 Task: Remove sunday interval 1.
Action: Mouse moved to (126, 367)
Screenshot: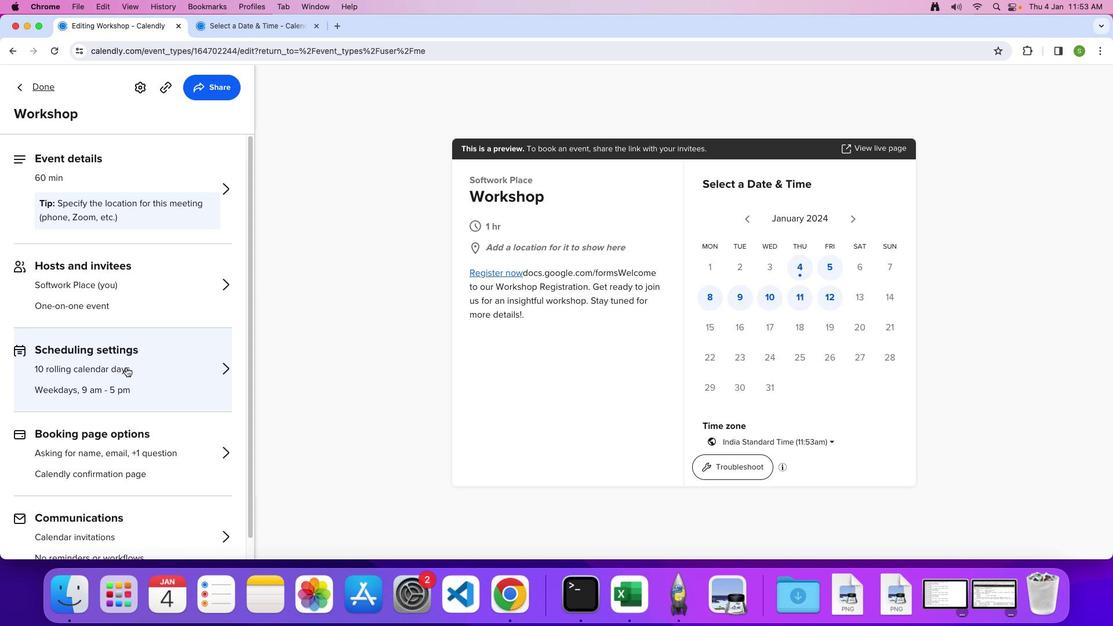 
Action: Mouse pressed left at (126, 367)
Screenshot: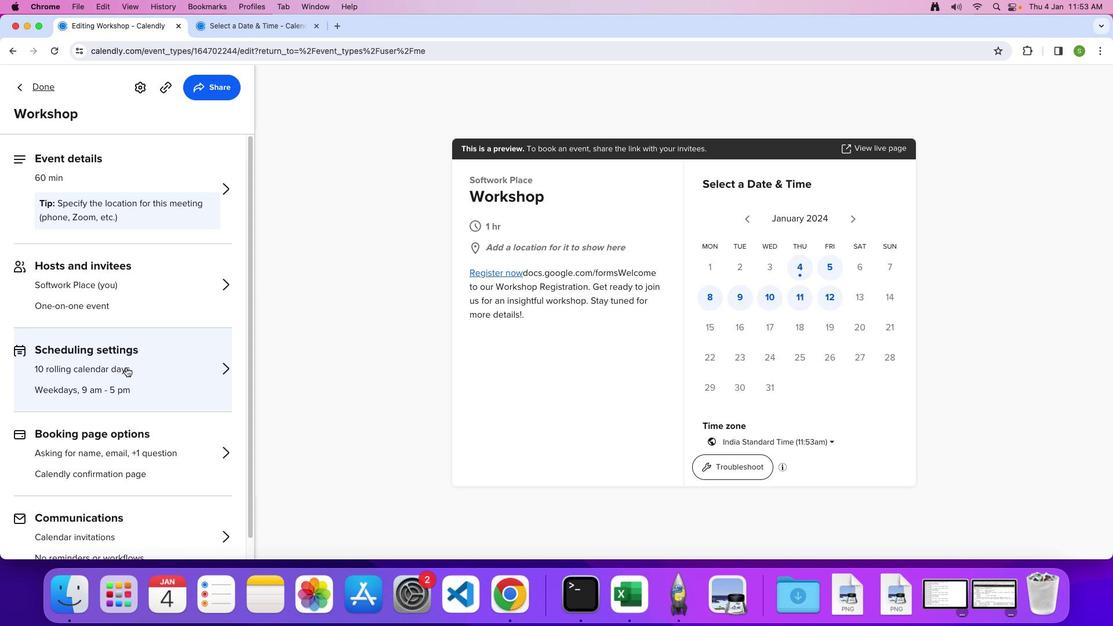 
Action: Mouse moved to (121, 366)
Screenshot: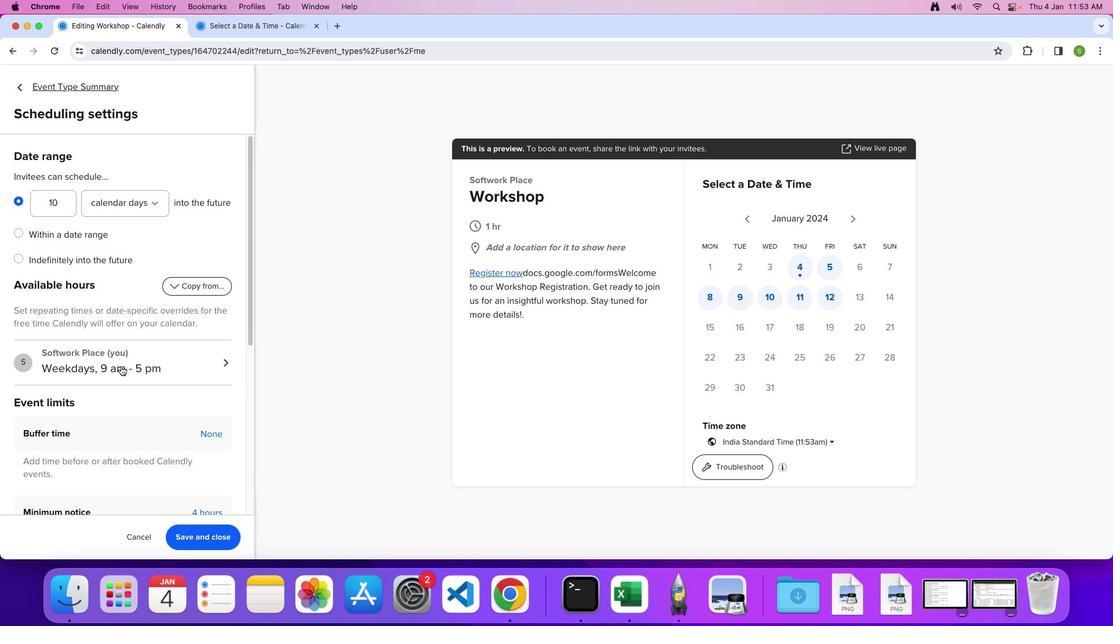 
Action: Mouse pressed left at (121, 366)
Screenshot: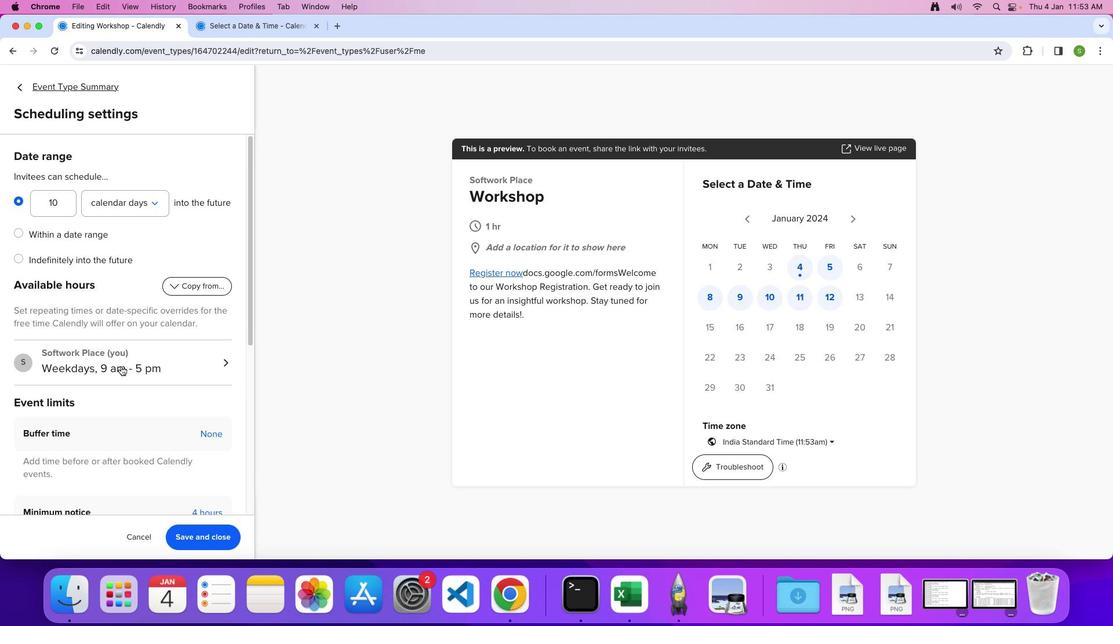 
Action: Mouse moved to (99, 213)
Screenshot: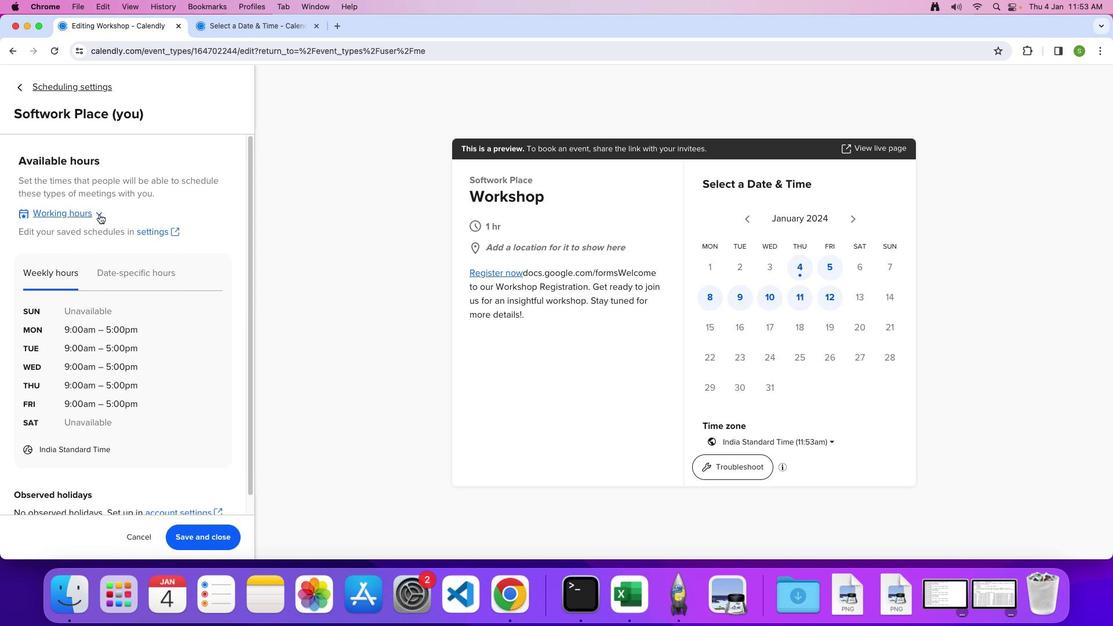 
Action: Mouse pressed left at (99, 213)
Screenshot: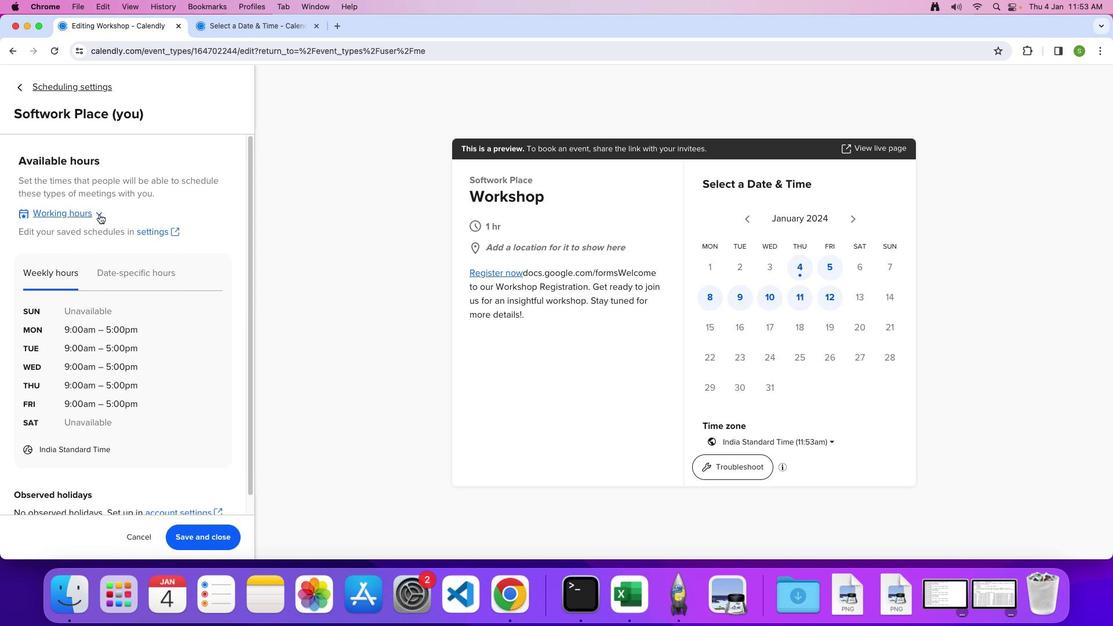 
Action: Mouse moved to (86, 284)
Screenshot: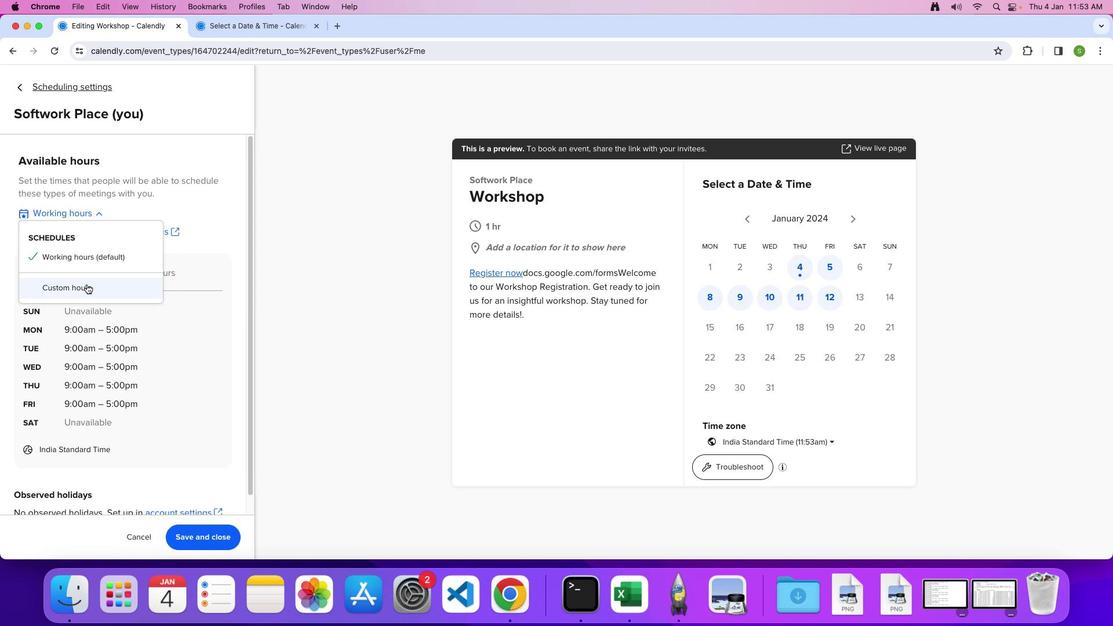 
Action: Mouse pressed left at (86, 284)
Screenshot: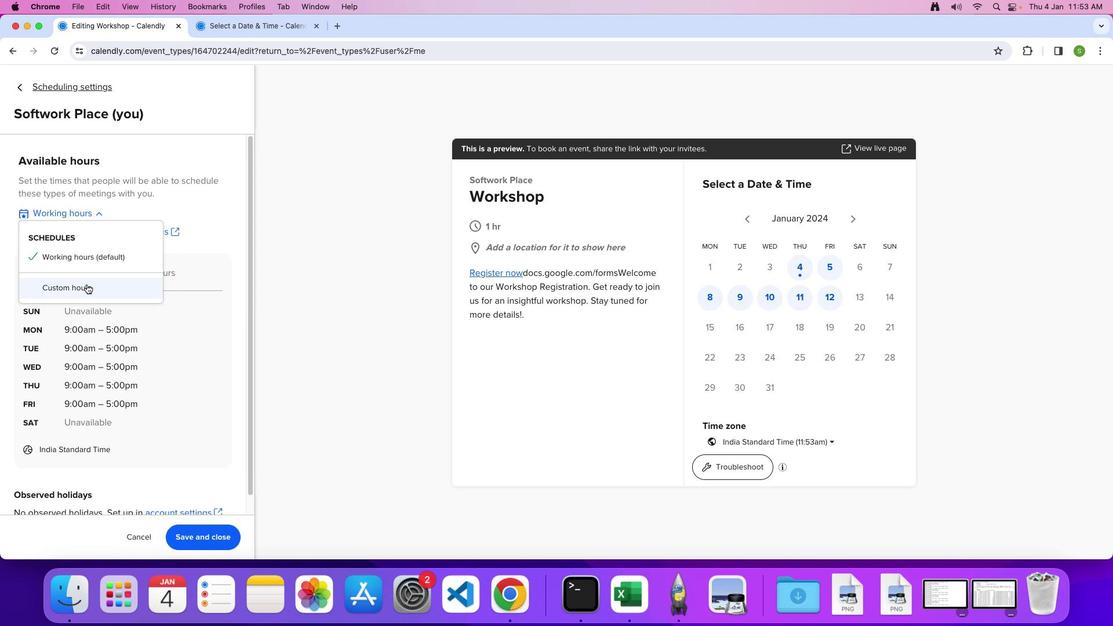 
Action: Mouse moved to (30, 274)
Screenshot: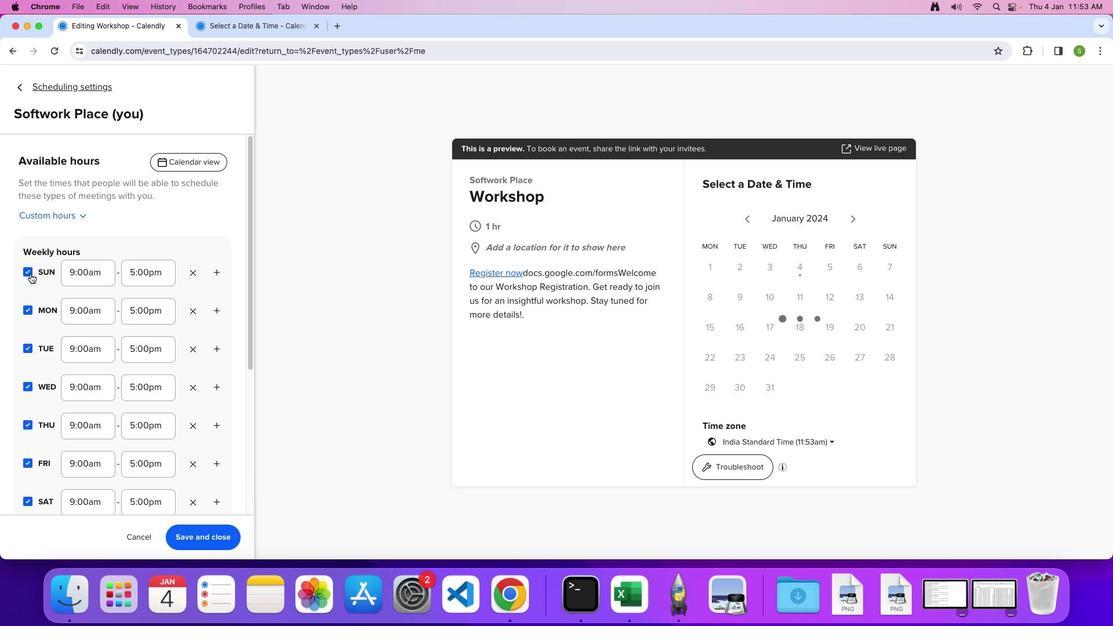 
Action: Mouse pressed left at (30, 274)
Screenshot: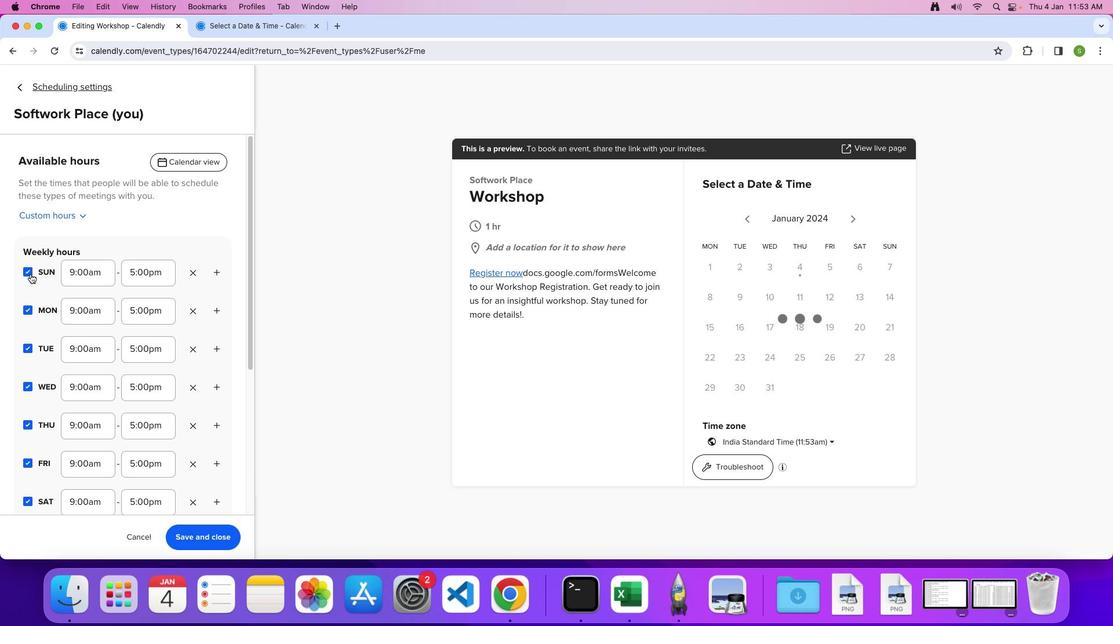 
Action: Mouse moved to (31, 273)
Screenshot: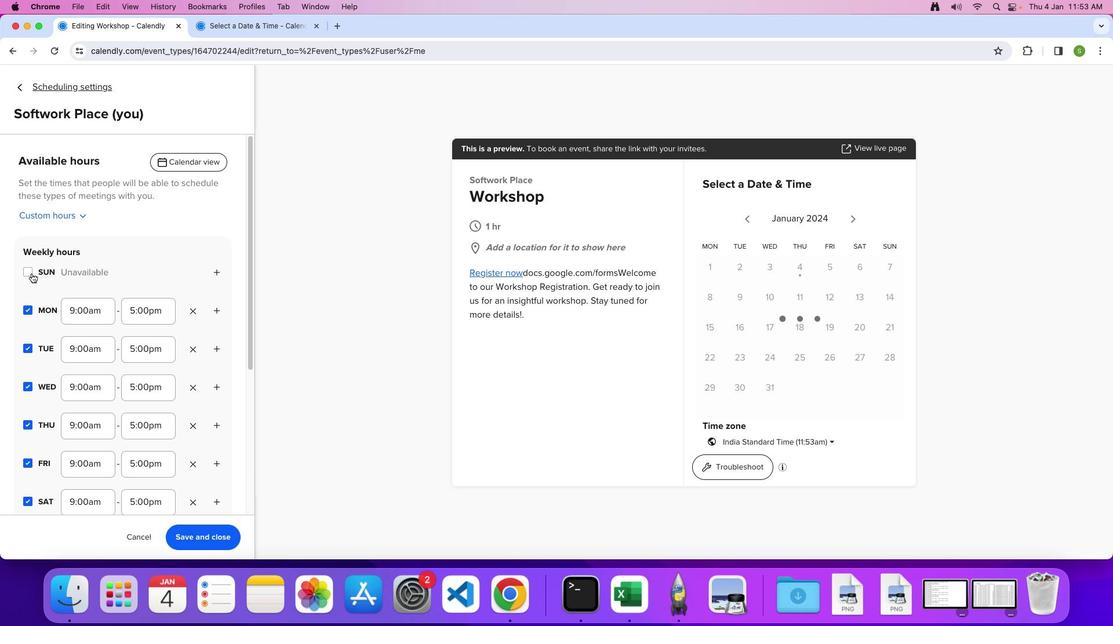 
